 Task: Create New Customer with Customer Name: Big Lots, Billing Address Line1: 425 Callison Lane, Billing Address Line2:  Wilmington, Billing Address Line3:  Delaware 19801
Action: Mouse moved to (154, 29)
Screenshot: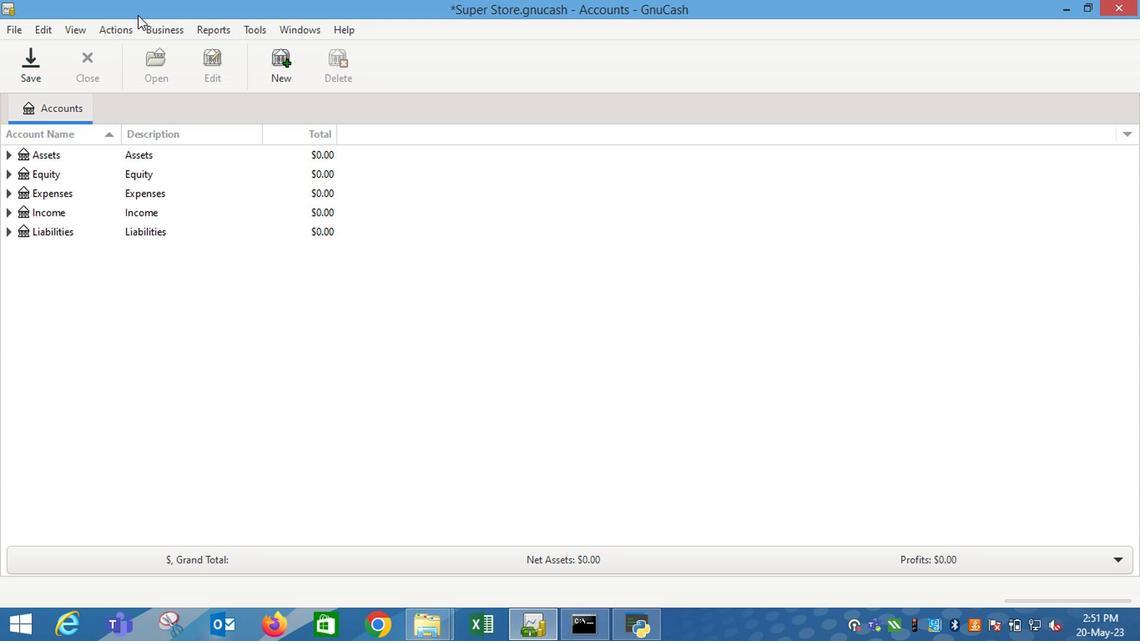 
Action: Mouse pressed left at (154, 29)
Screenshot: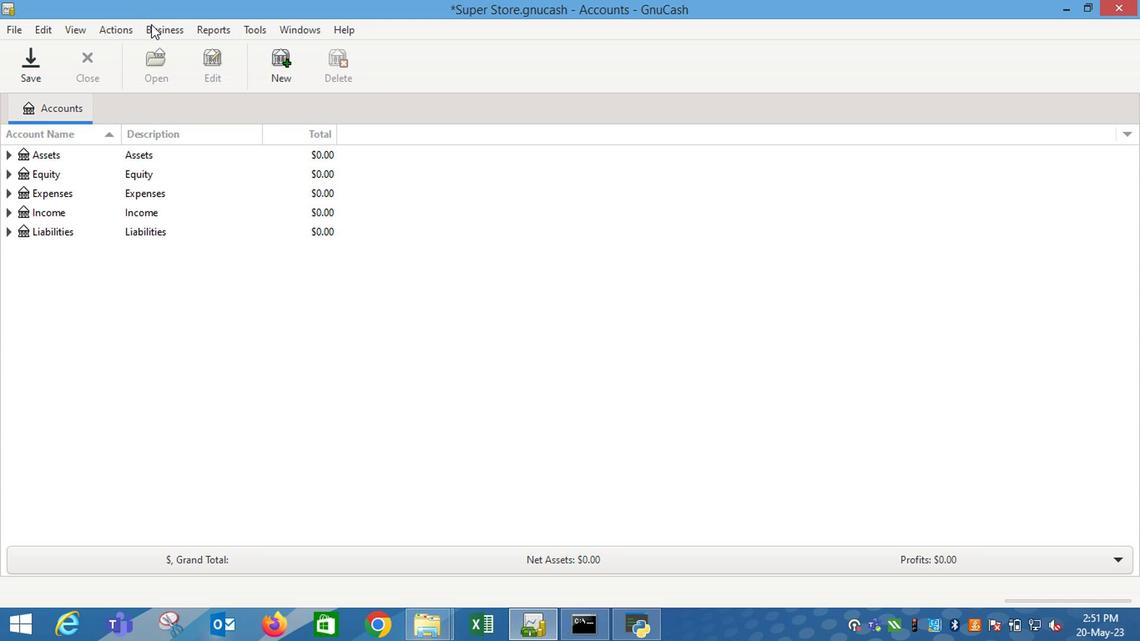 
Action: Mouse moved to (181, 52)
Screenshot: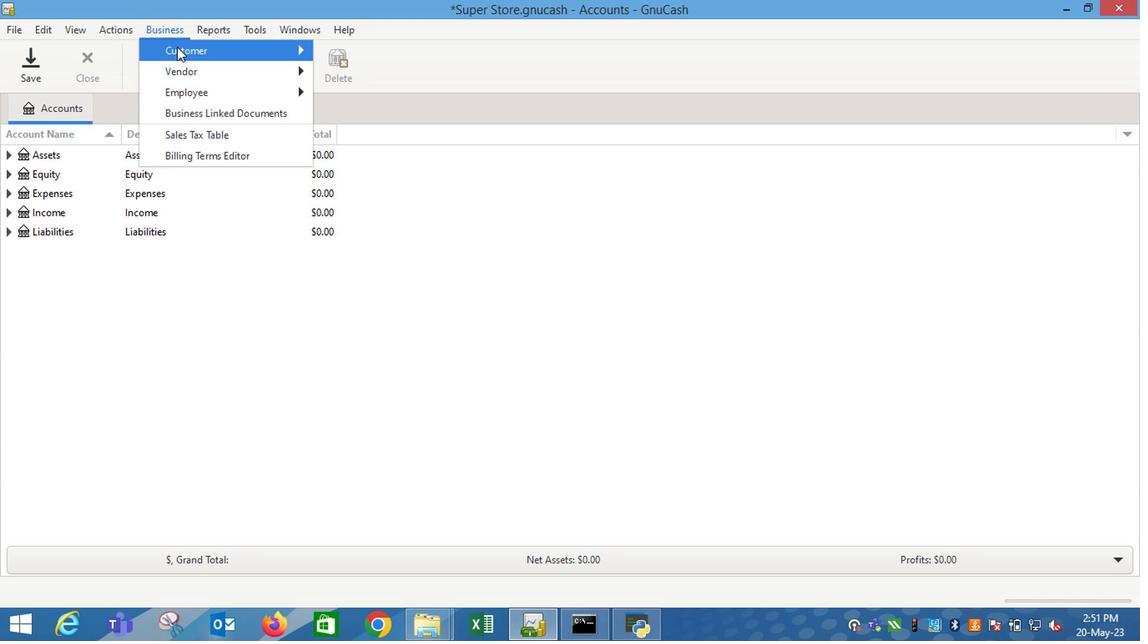 
Action: Mouse pressed left at (181, 52)
Screenshot: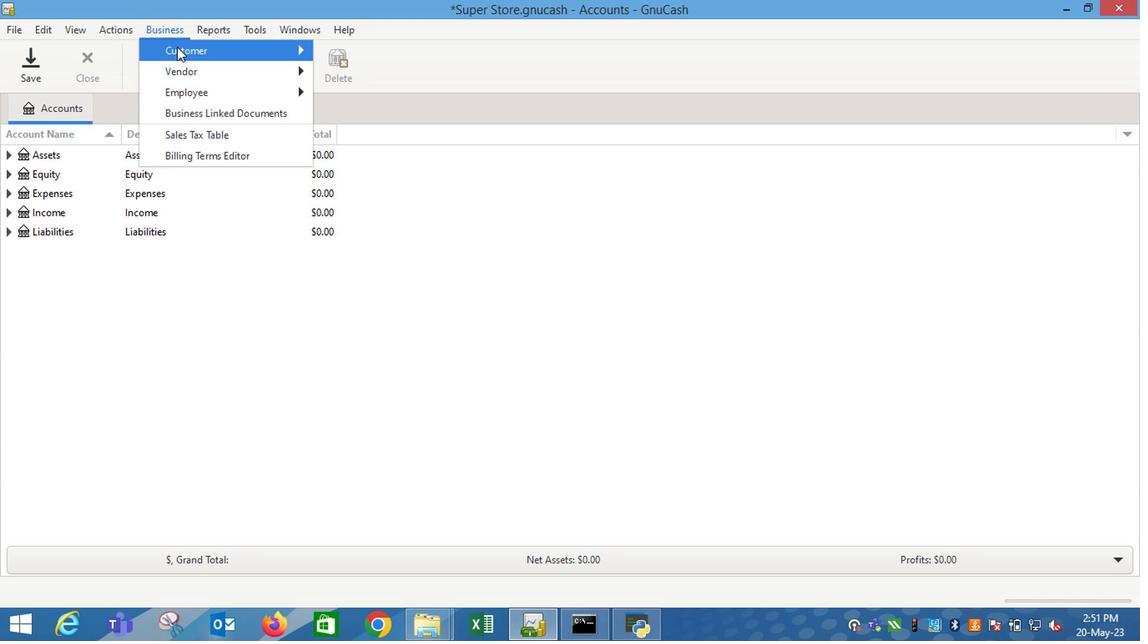 
Action: Mouse moved to (356, 79)
Screenshot: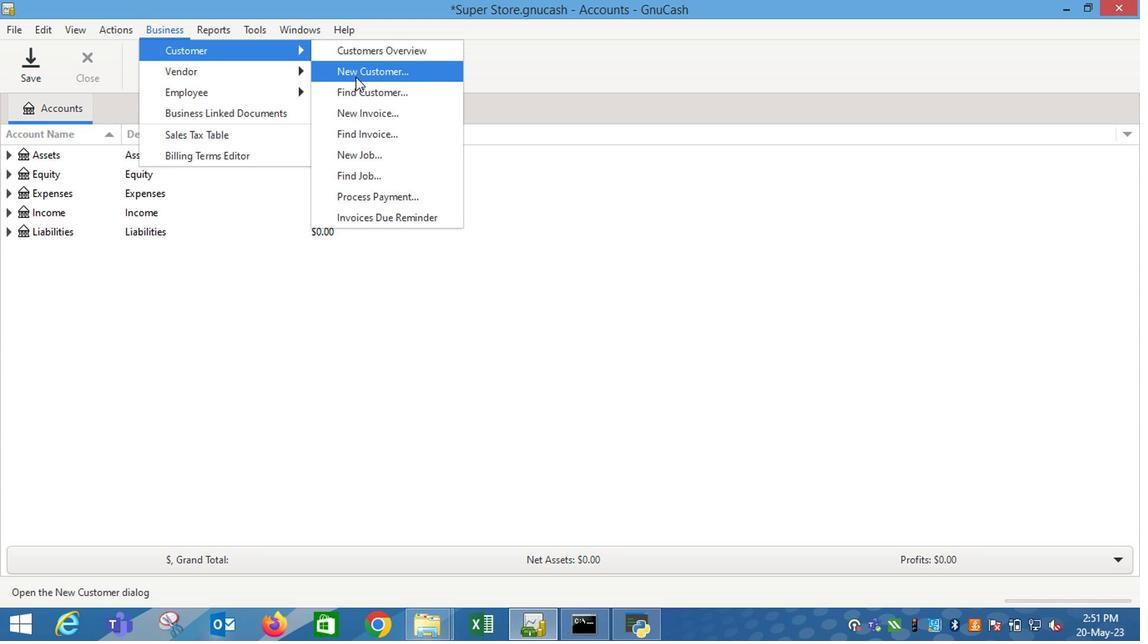 
Action: Mouse pressed left at (356, 79)
Screenshot: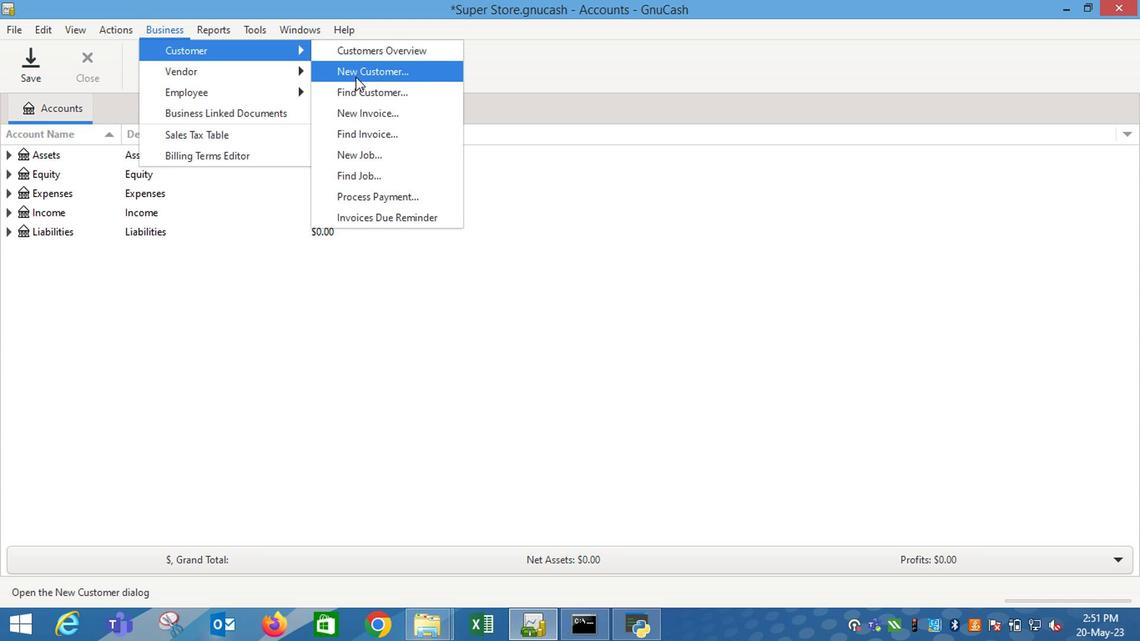 
Action: Key pressed <Key.shift_r>Big<Key.space><Key.shift_r>Lots<Key.tab><Key.tab><Key.tab>425<Key.space><Key.shift_r>Calliston<Key.space><Key.shift_r>Lane<Key.tab><Key.shift_r>Wilmington<Key.tab><Key.shift_r>Delaware<Key.space>19801
Screenshot: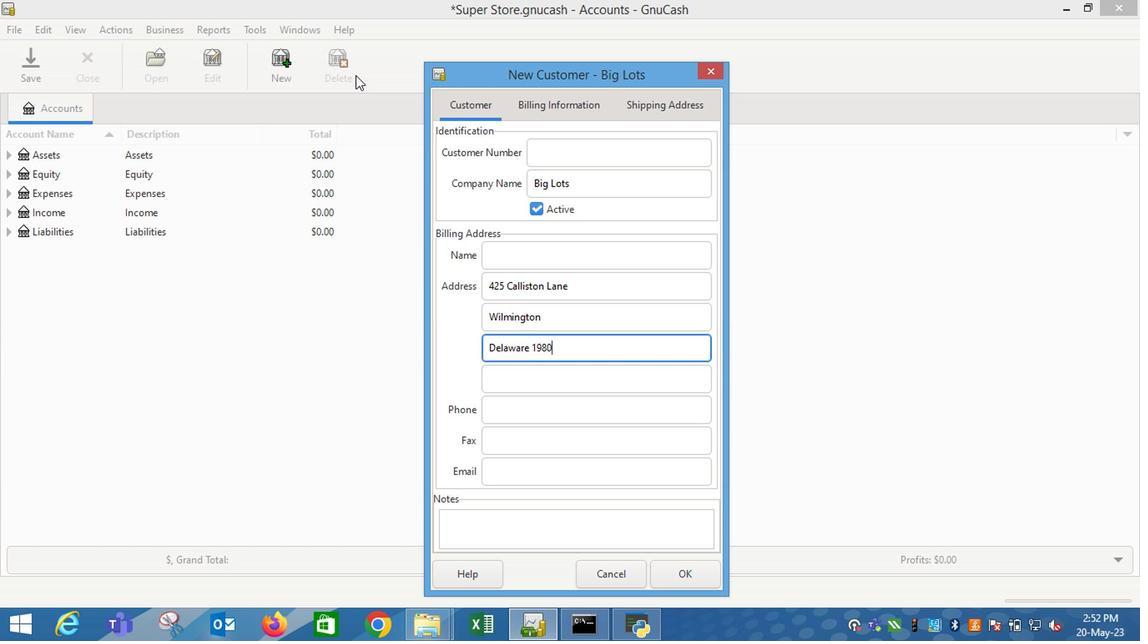 
Action: Mouse moved to (715, 587)
Screenshot: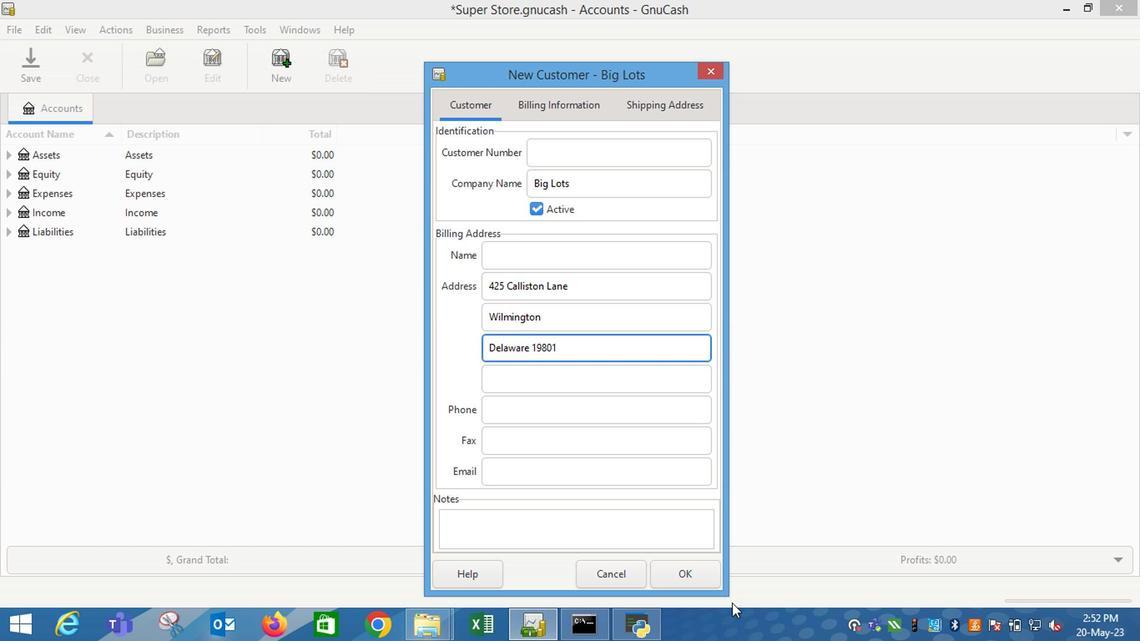 
Action: Mouse pressed left at (715, 587)
Screenshot: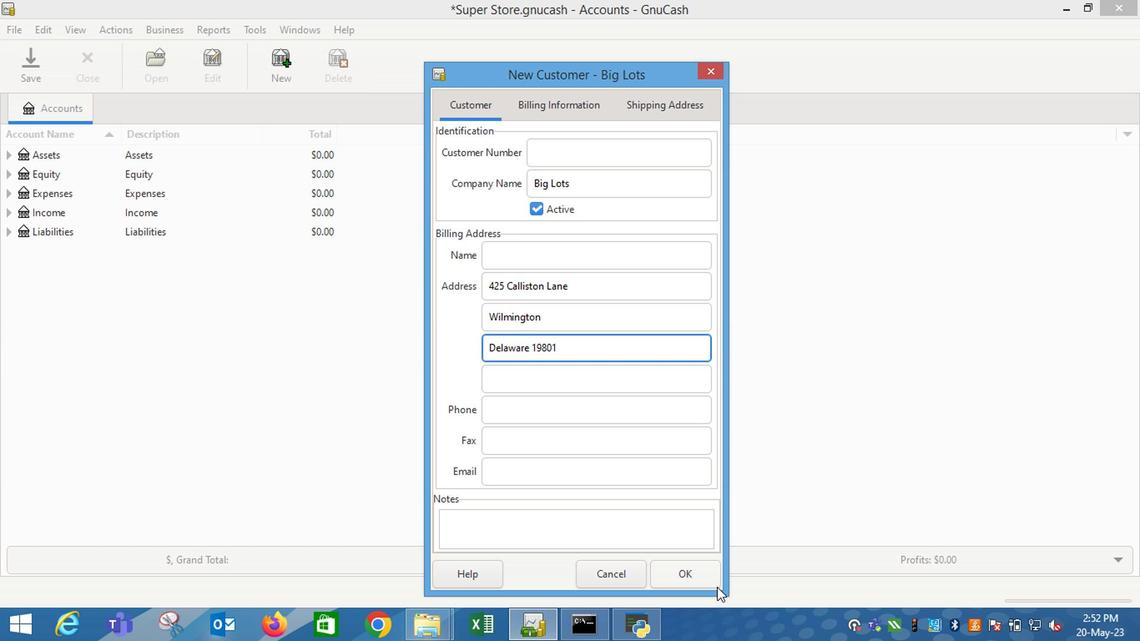 
Action: Mouse moved to (702, 581)
Screenshot: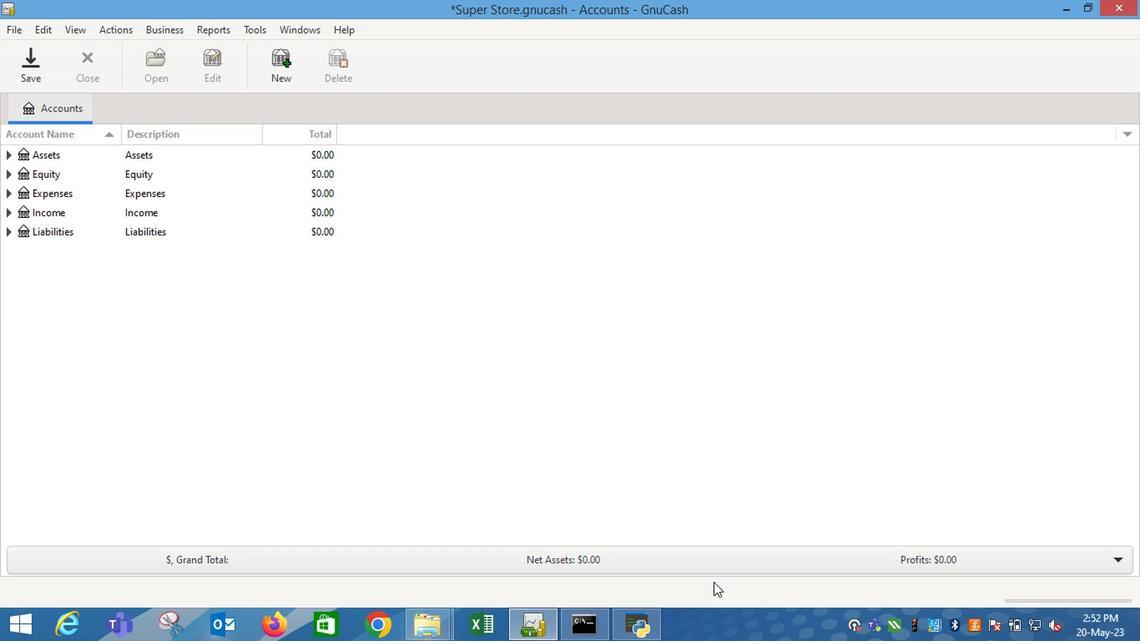 
